 Task: Look for products with honey flavor in the category "Lollipops".
Action: Mouse moved to (16, 65)
Screenshot: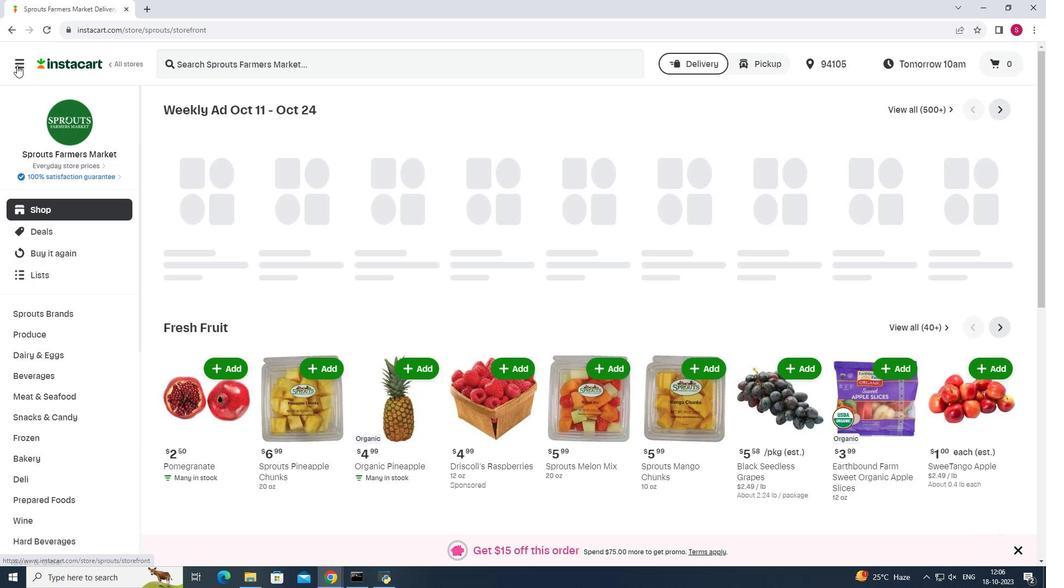 
Action: Mouse pressed left at (16, 65)
Screenshot: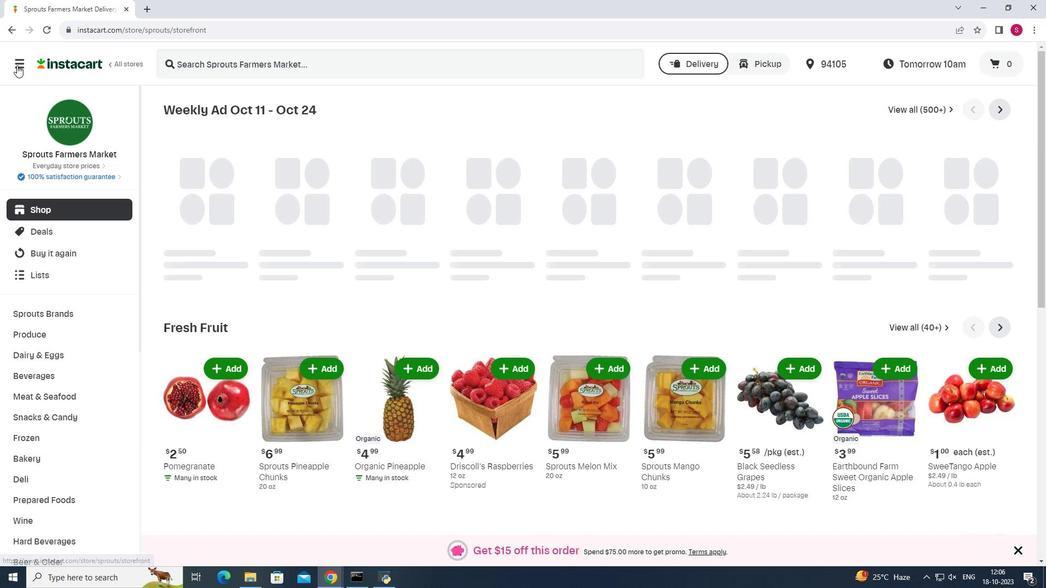 
Action: Mouse moved to (58, 285)
Screenshot: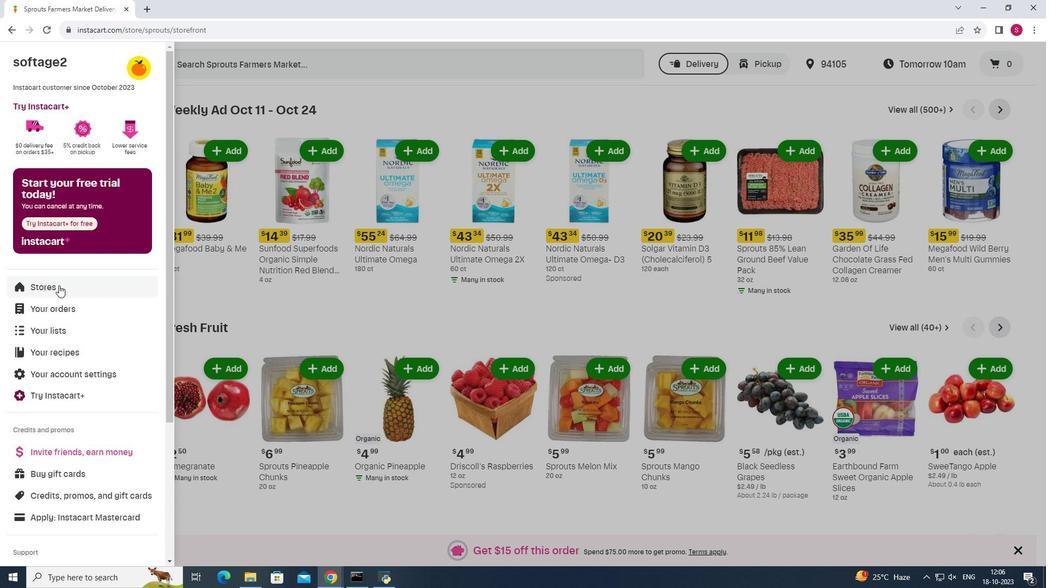 
Action: Mouse pressed left at (58, 285)
Screenshot: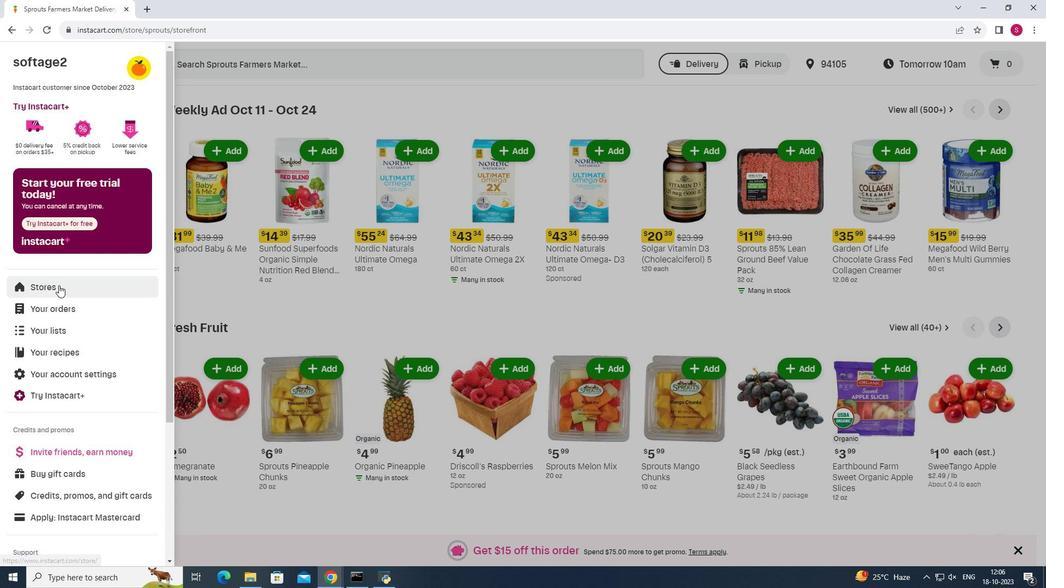 
Action: Mouse moved to (244, 95)
Screenshot: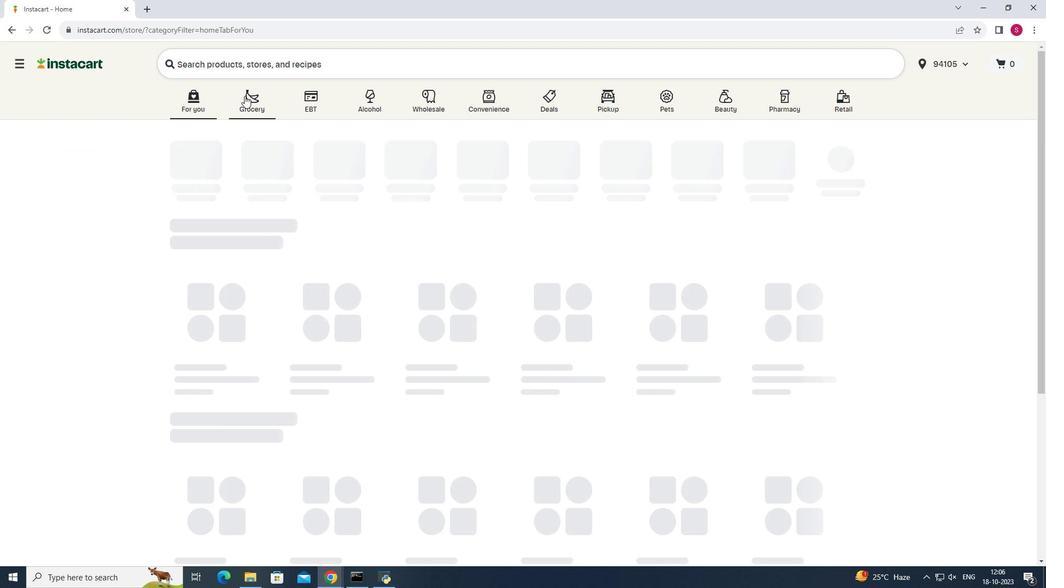 
Action: Mouse pressed left at (244, 95)
Screenshot: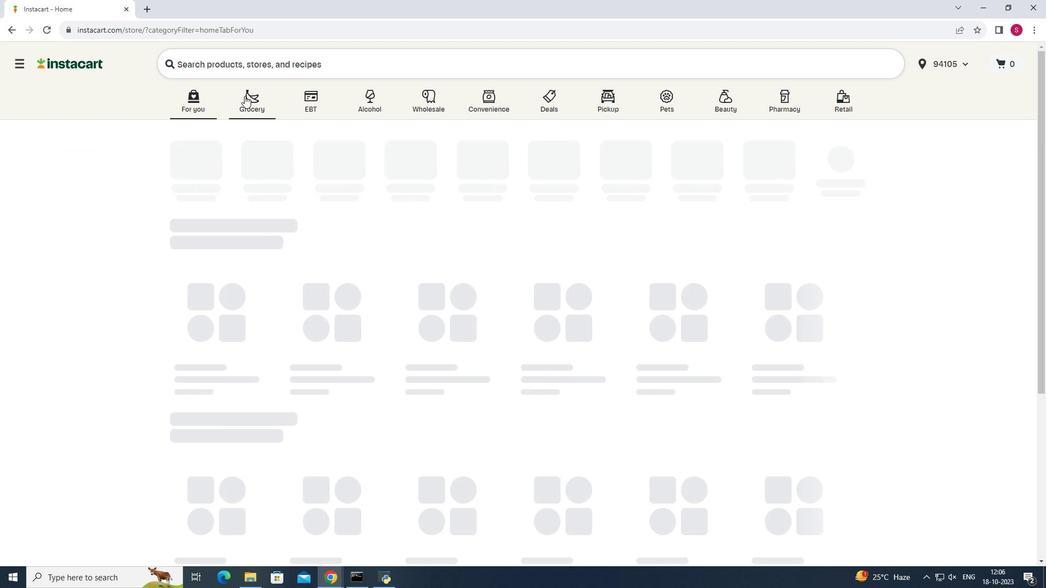 
Action: Mouse moved to (730, 150)
Screenshot: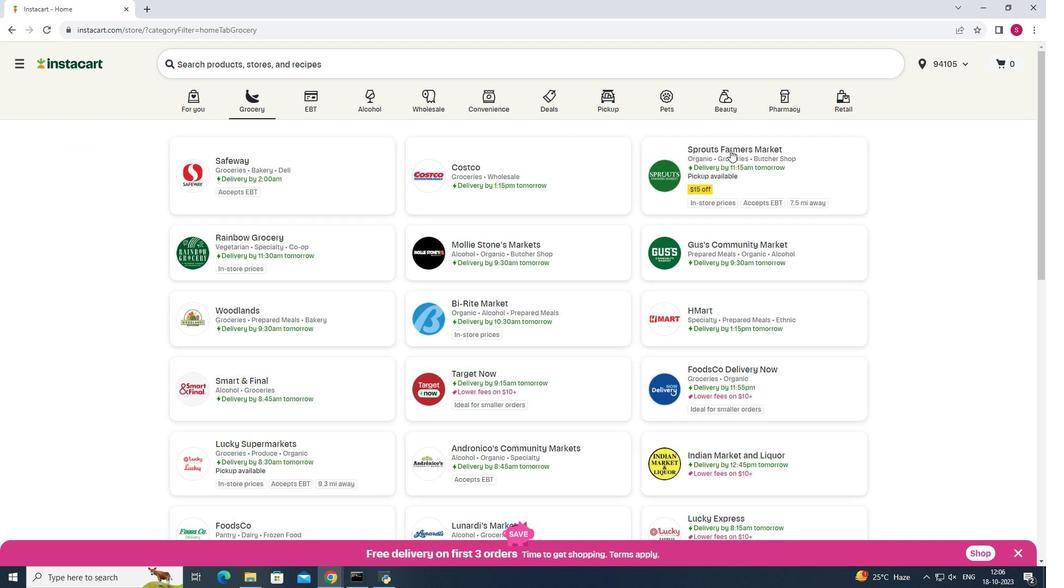 
Action: Mouse pressed left at (730, 150)
Screenshot: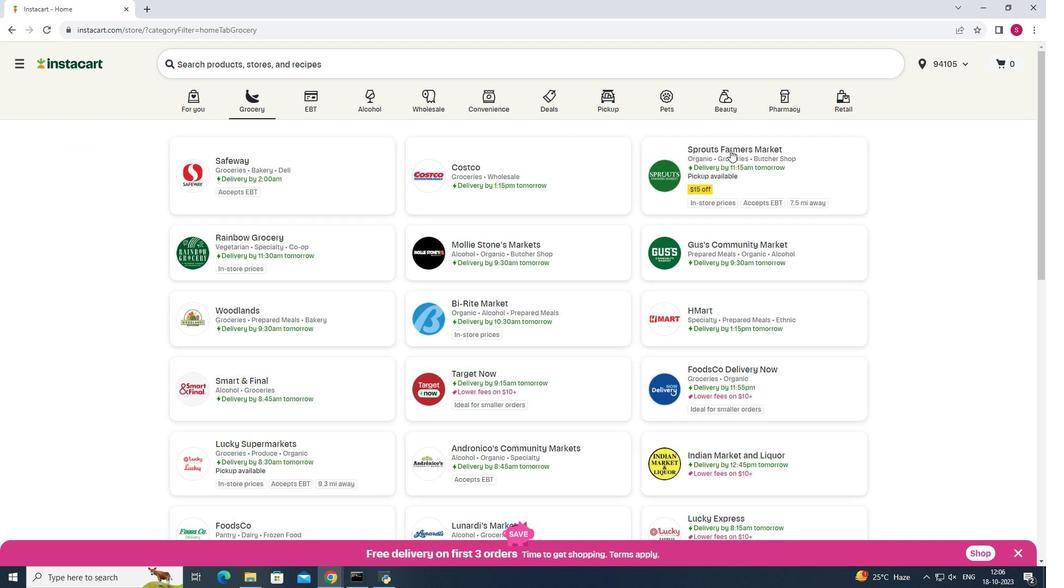 
Action: Mouse pressed left at (730, 150)
Screenshot: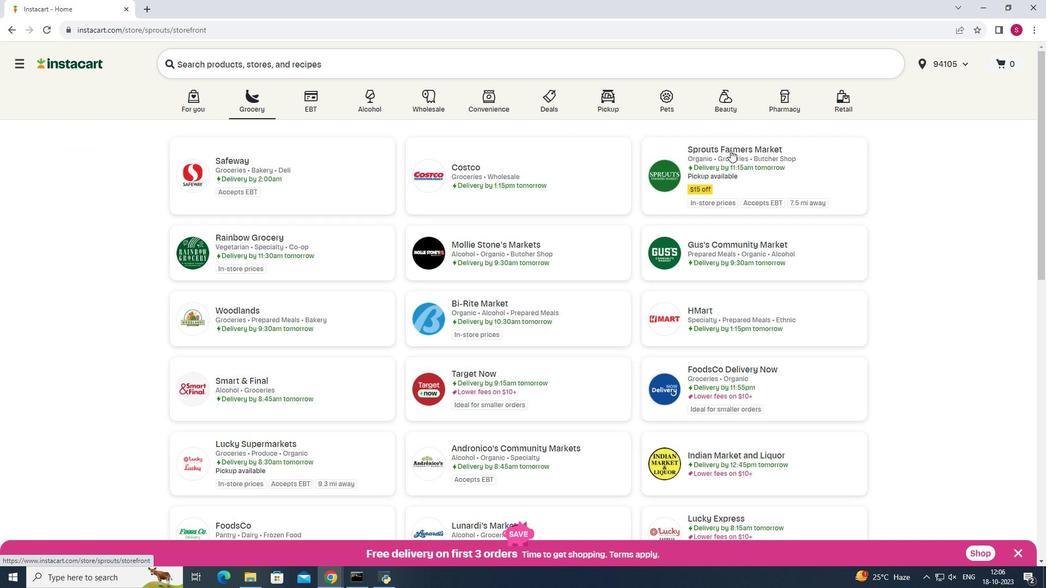 
Action: Mouse moved to (43, 415)
Screenshot: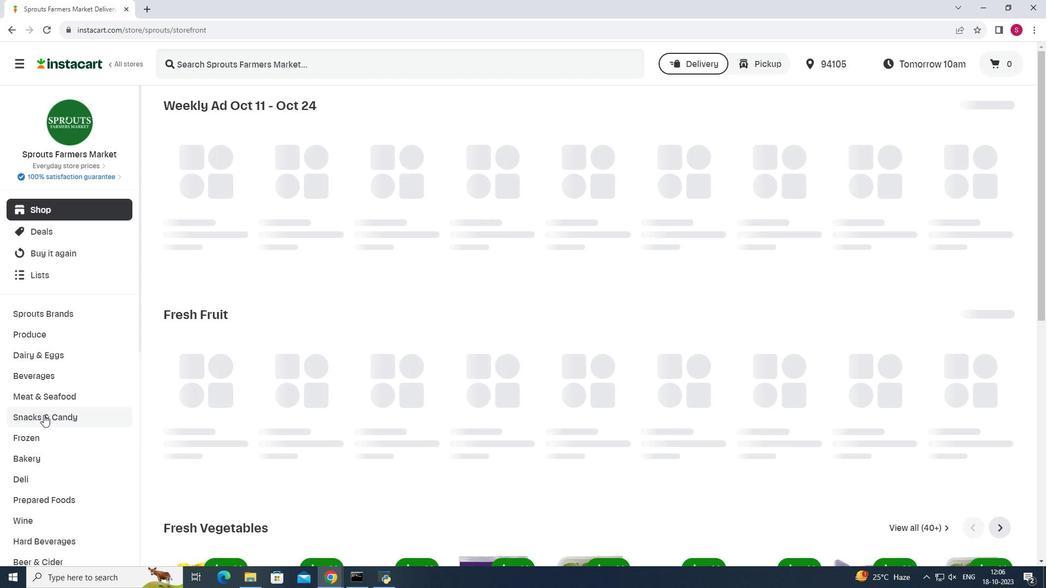 
Action: Mouse pressed left at (43, 415)
Screenshot: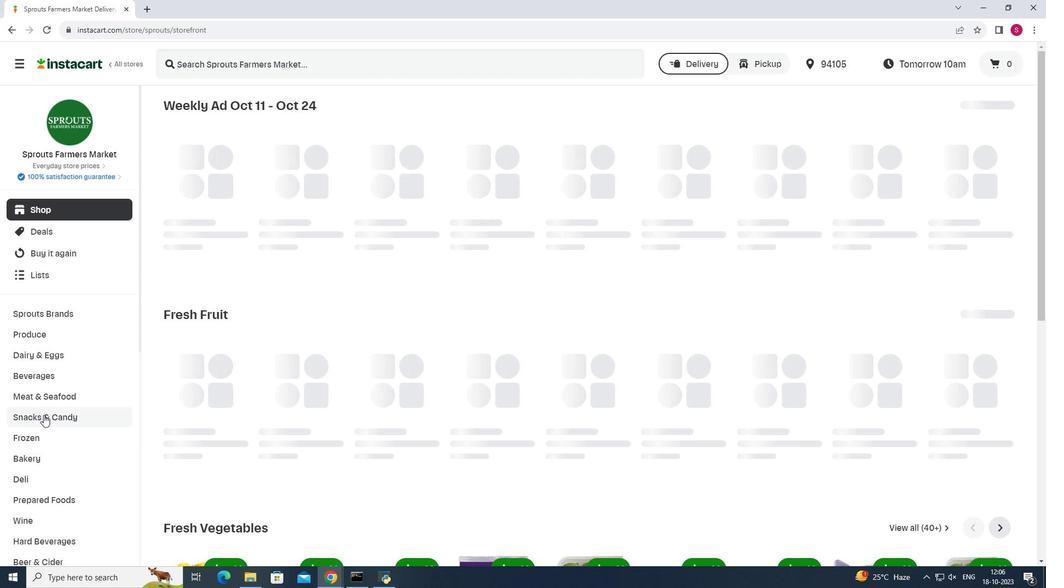 
Action: Mouse moved to (322, 140)
Screenshot: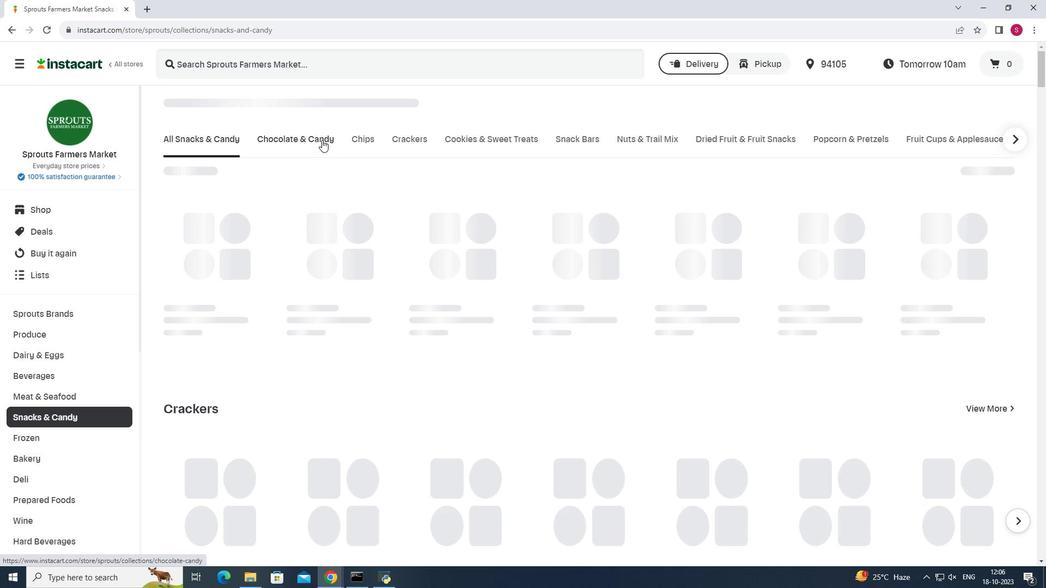 
Action: Mouse pressed left at (322, 140)
Screenshot: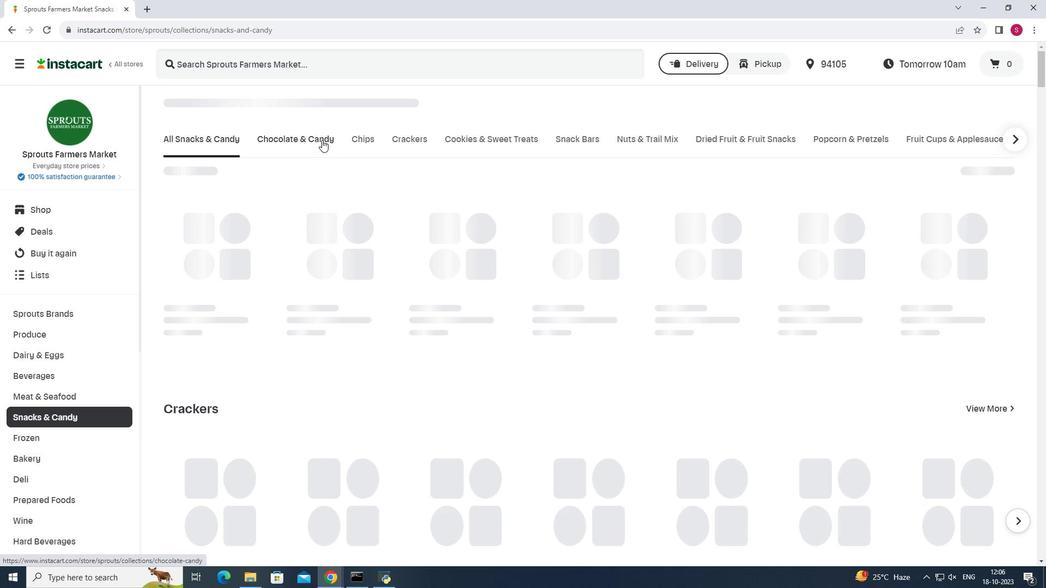 
Action: Mouse moved to (570, 184)
Screenshot: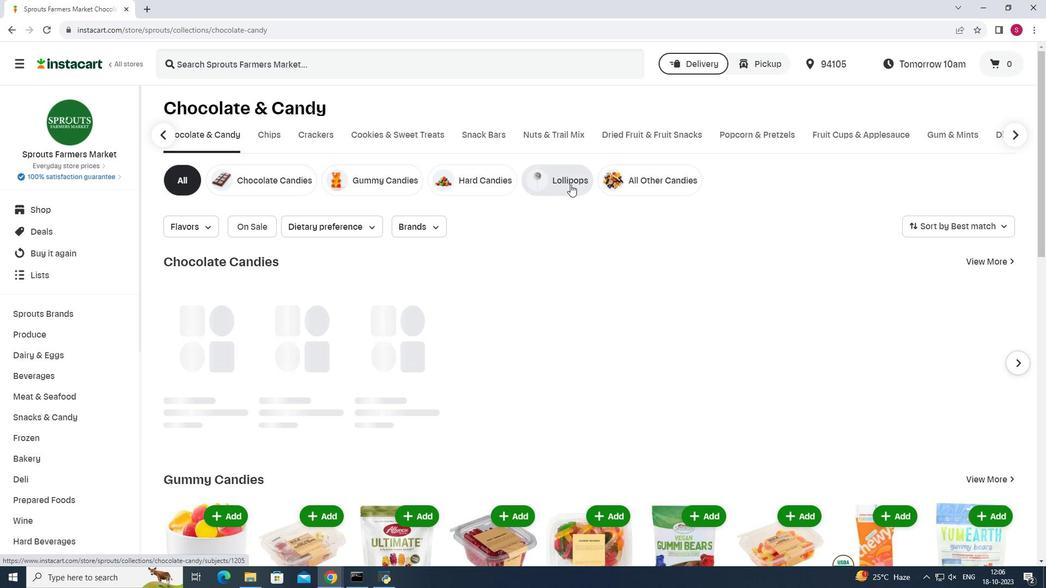 
Action: Mouse pressed left at (570, 184)
Screenshot: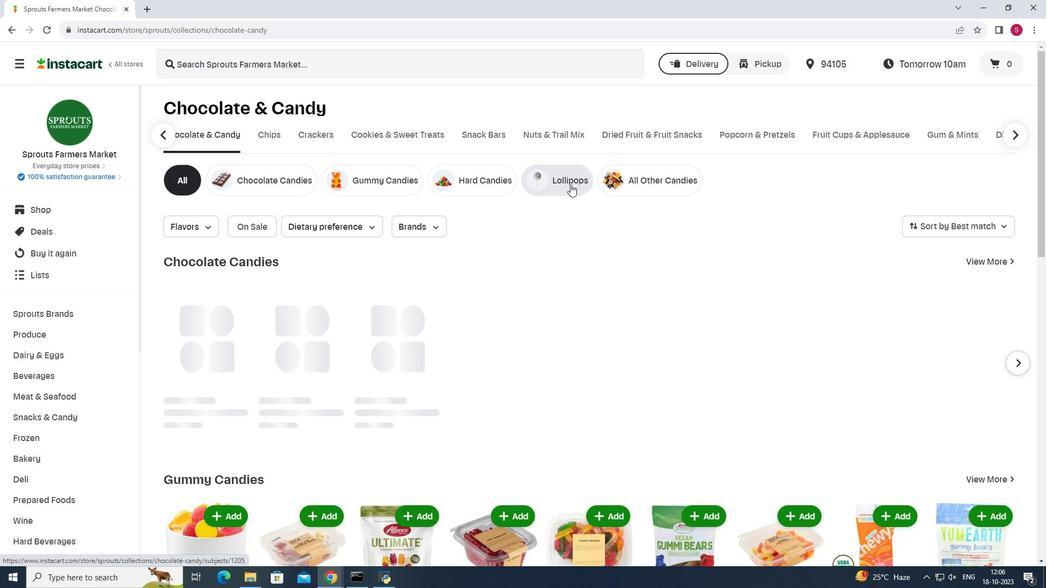 
Action: Mouse moved to (205, 227)
Screenshot: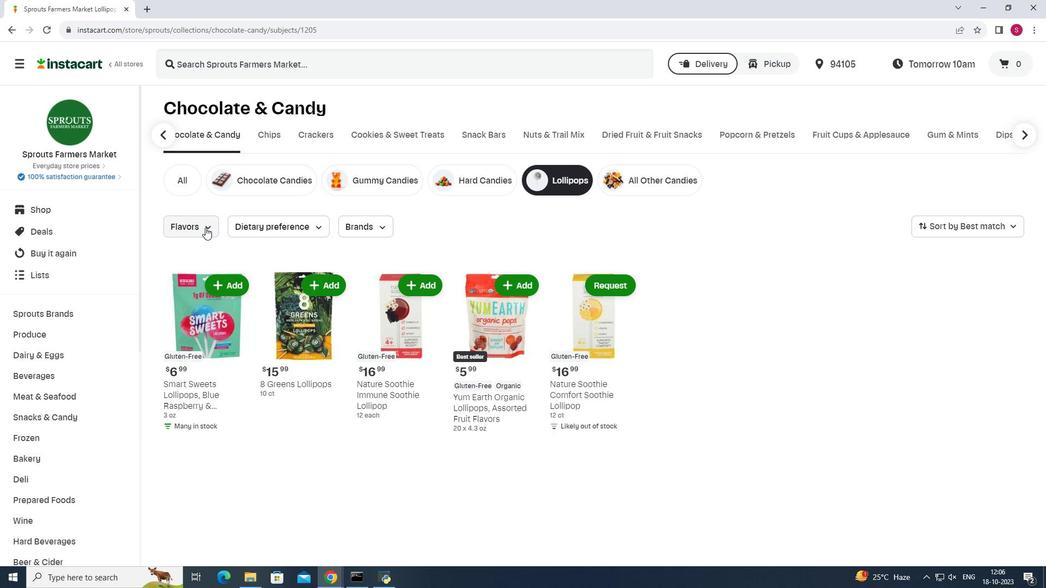 
Action: Mouse pressed left at (205, 227)
Screenshot: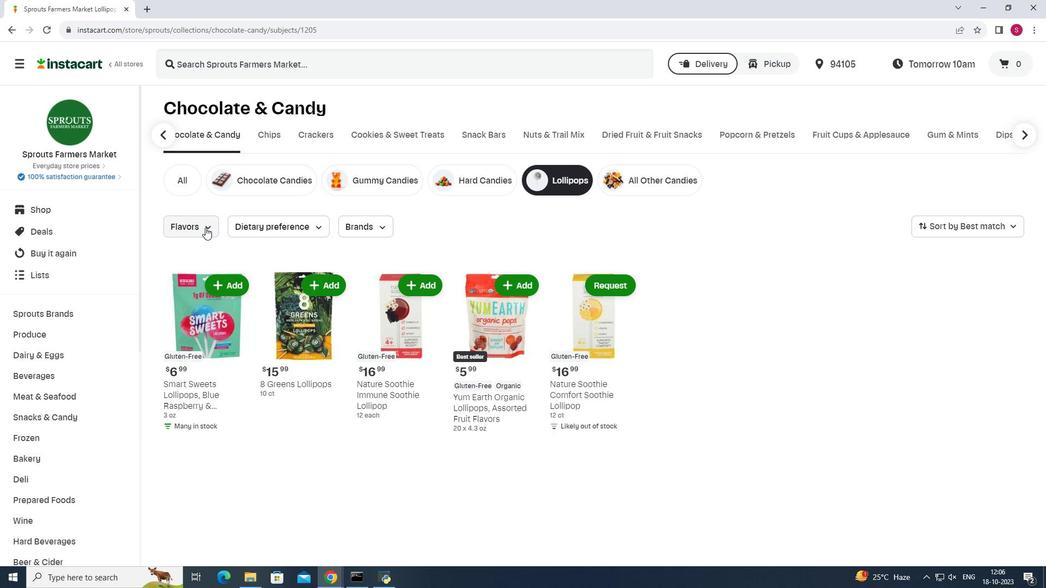 
Action: Mouse moved to (179, 263)
Screenshot: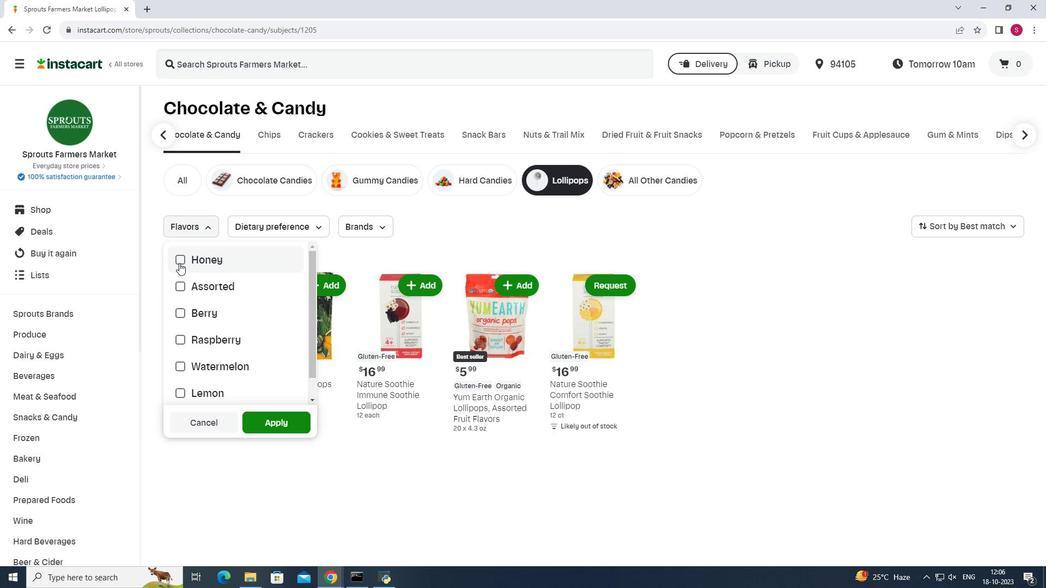 
Action: Mouse pressed left at (179, 263)
Screenshot: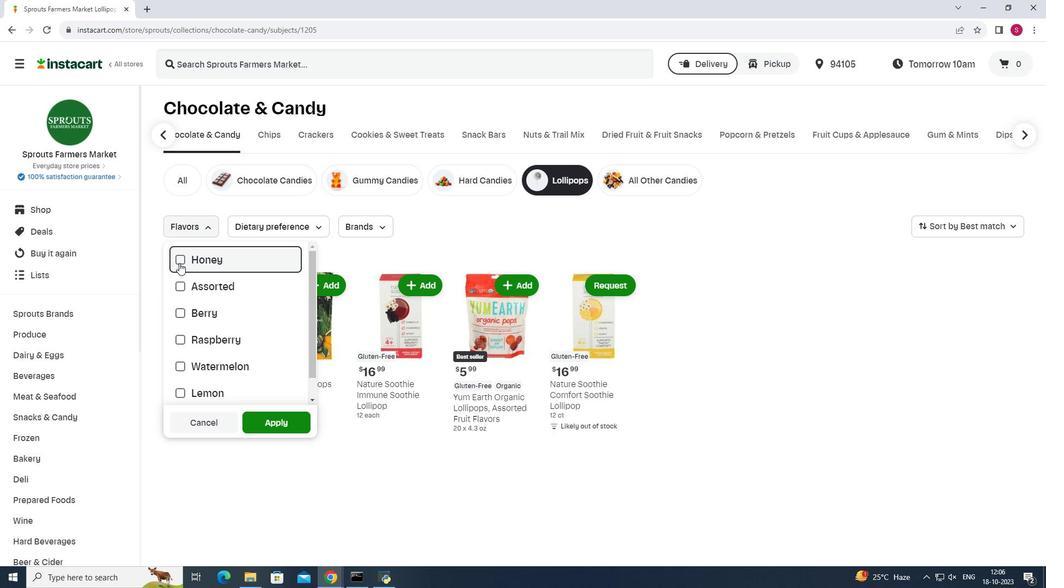 
Action: Mouse moved to (268, 423)
Screenshot: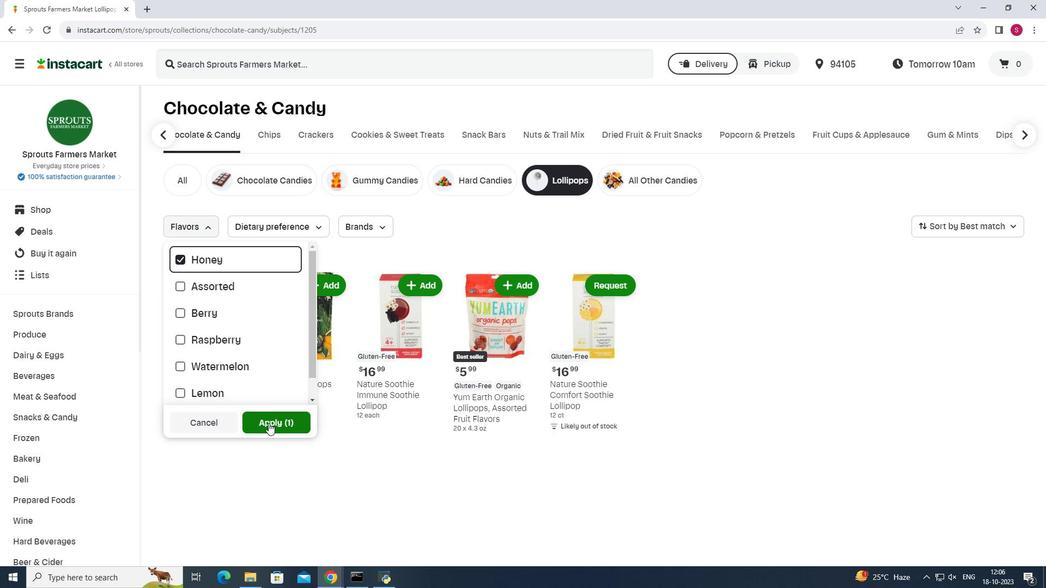 
Action: Mouse pressed left at (268, 423)
Screenshot: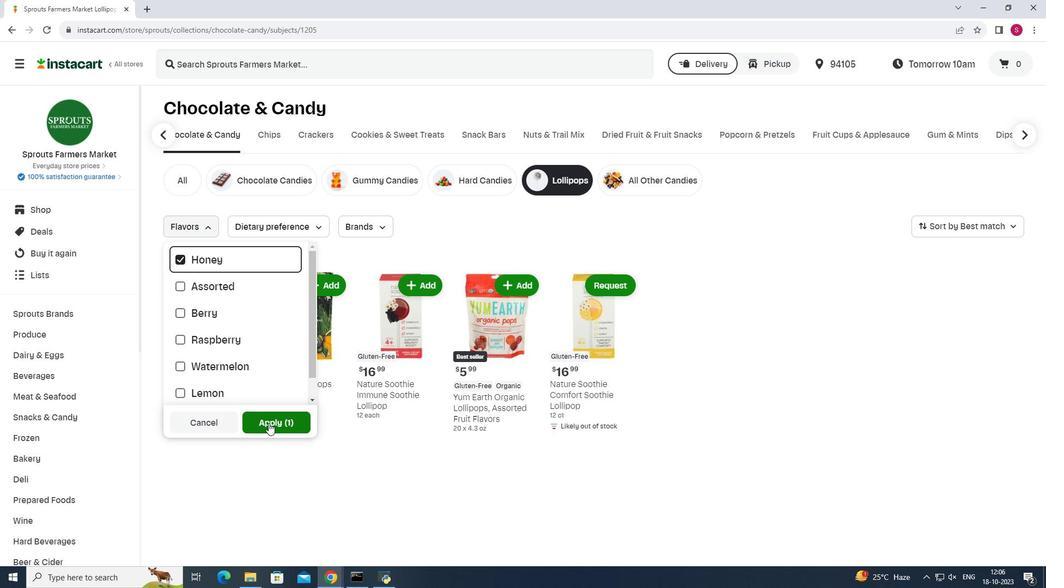 
Action: Mouse moved to (632, 227)
Screenshot: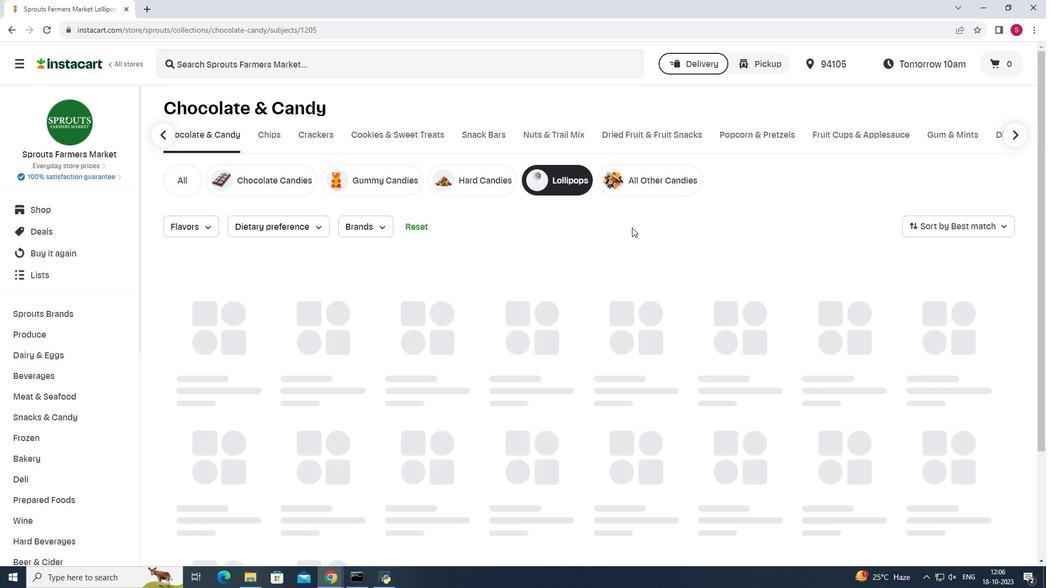 
